 Task: Start in the project VentureTech the sprint 'Velocity Victory', with a duration of 1 week.
Action: Mouse moved to (89, 217)
Screenshot: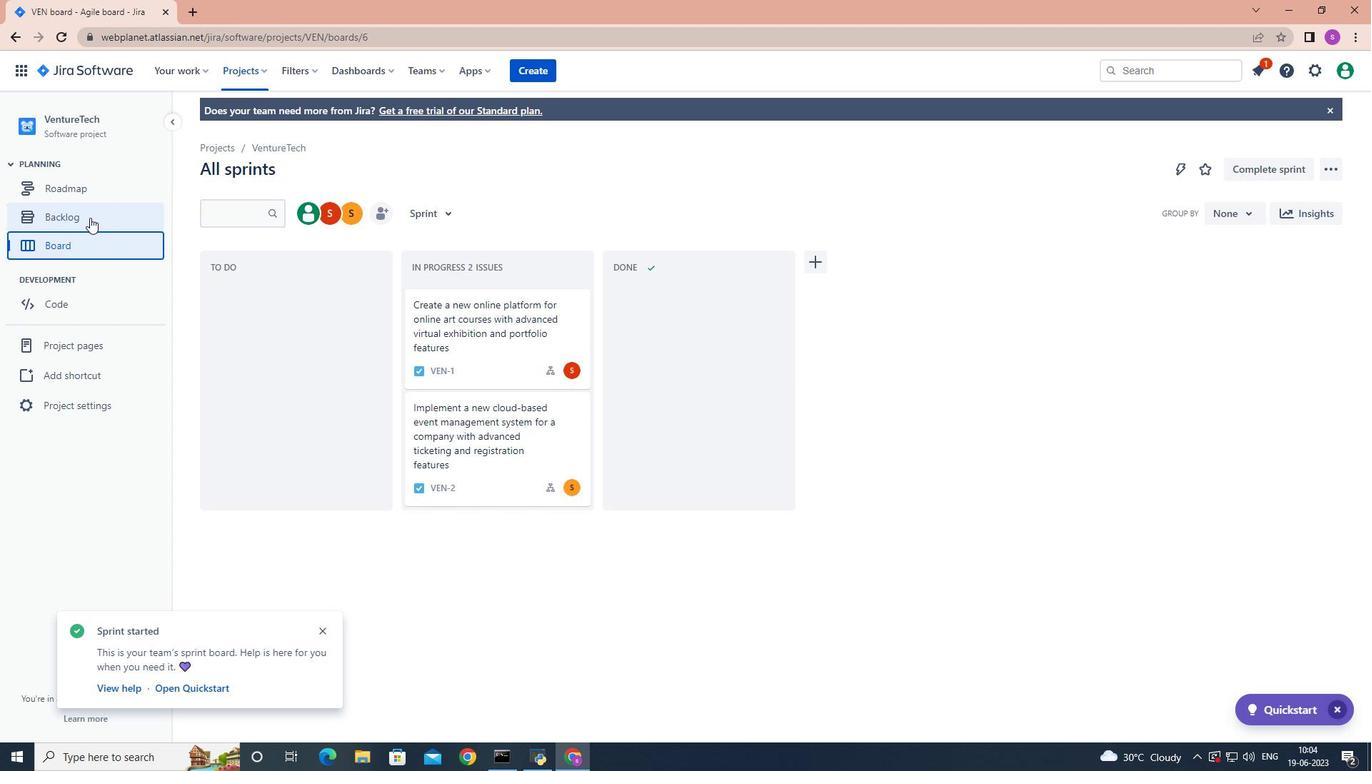 
Action: Mouse pressed left at (89, 217)
Screenshot: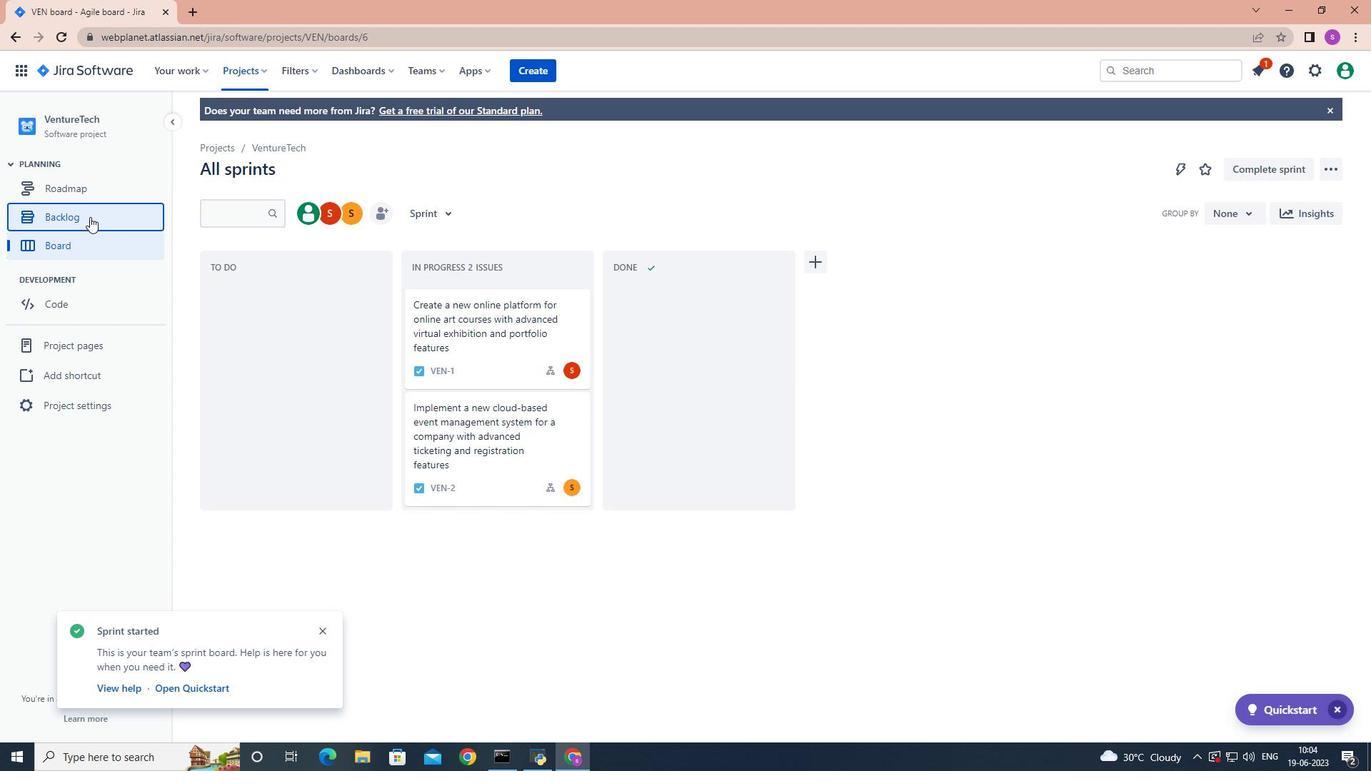 
Action: Mouse moved to (805, 567)
Screenshot: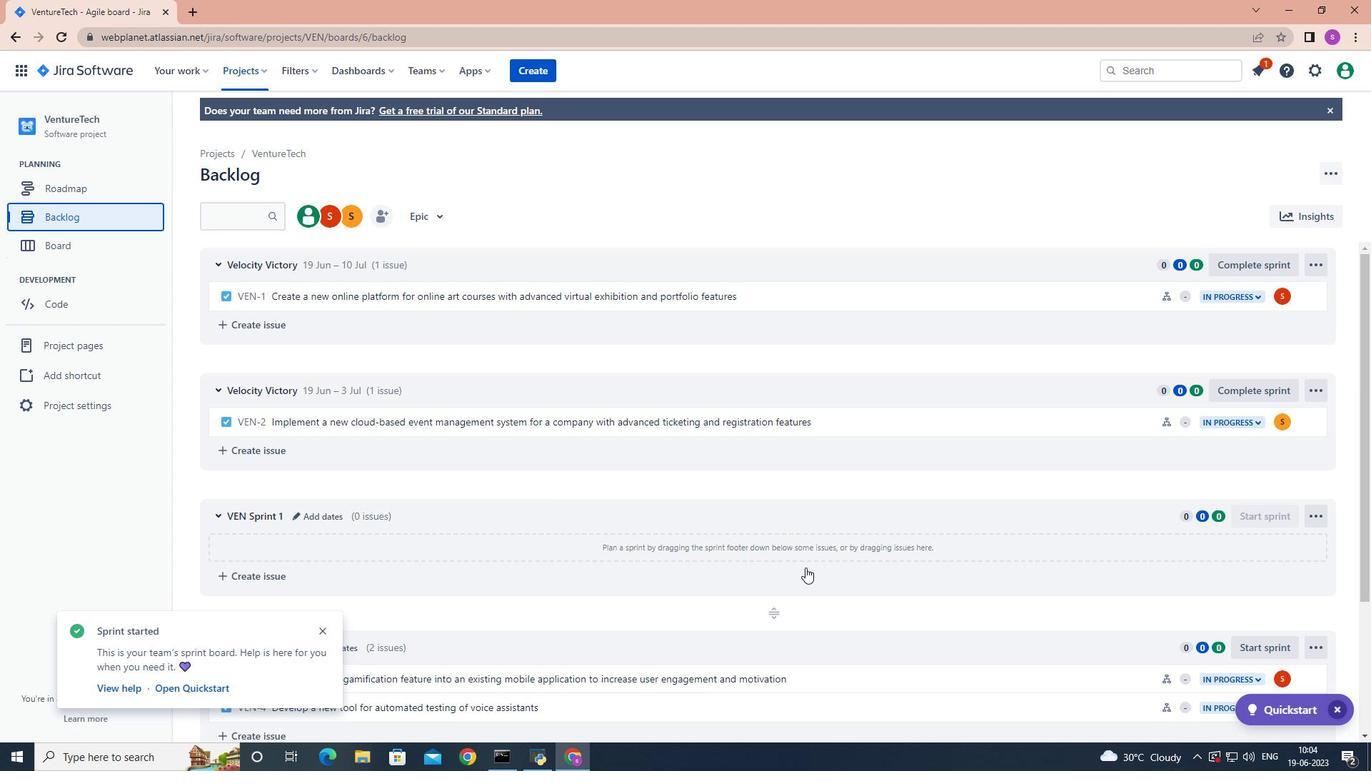 
Action: Mouse scrolled (805, 567) with delta (0, 0)
Screenshot: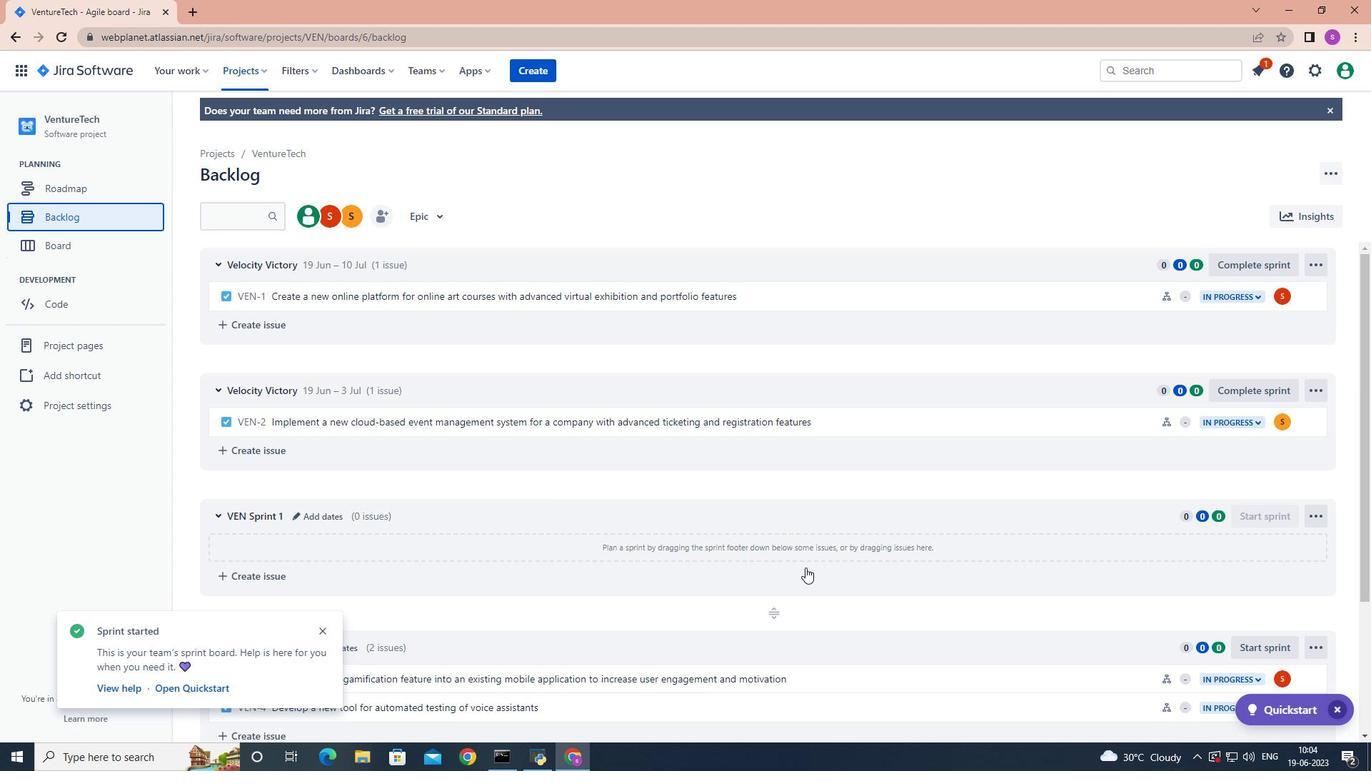 
Action: Mouse moved to (805, 567)
Screenshot: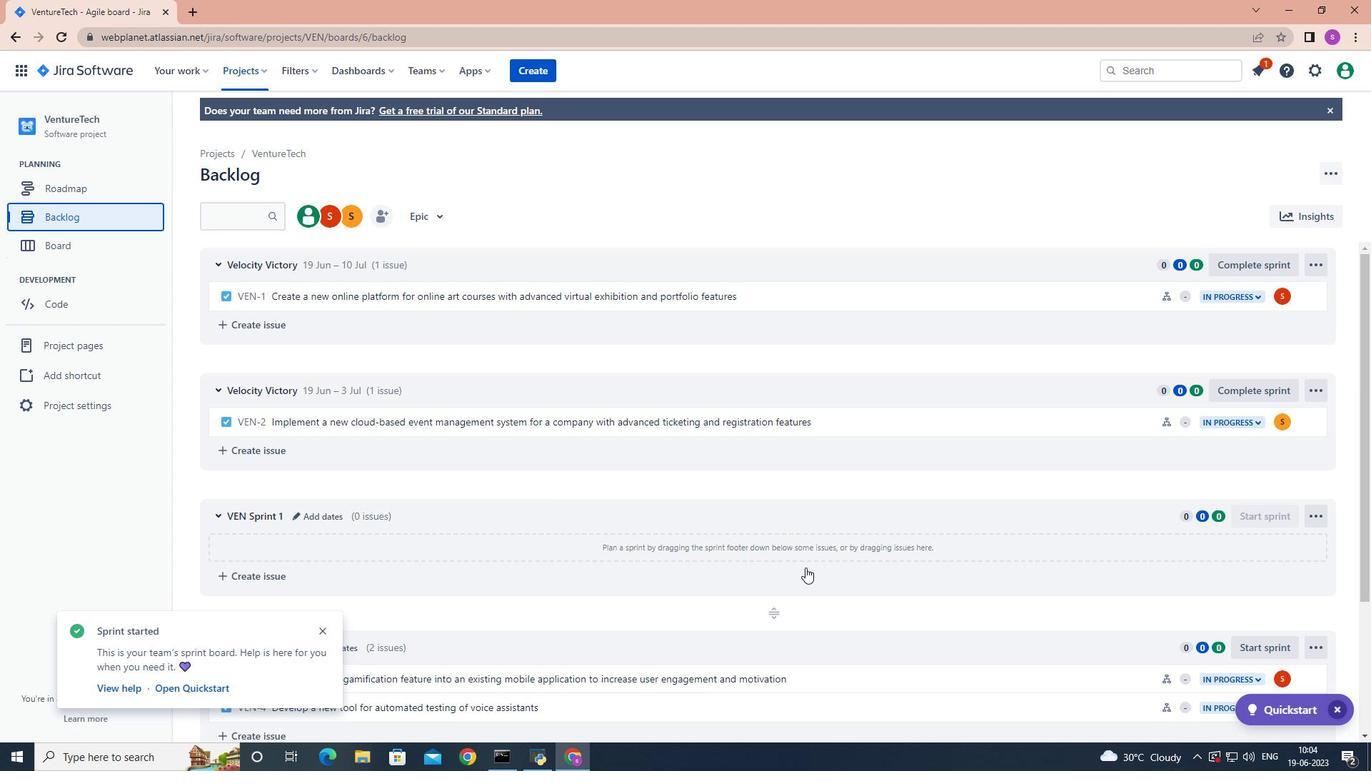 
Action: Mouse scrolled (805, 567) with delta (0, 0)
Screenshot: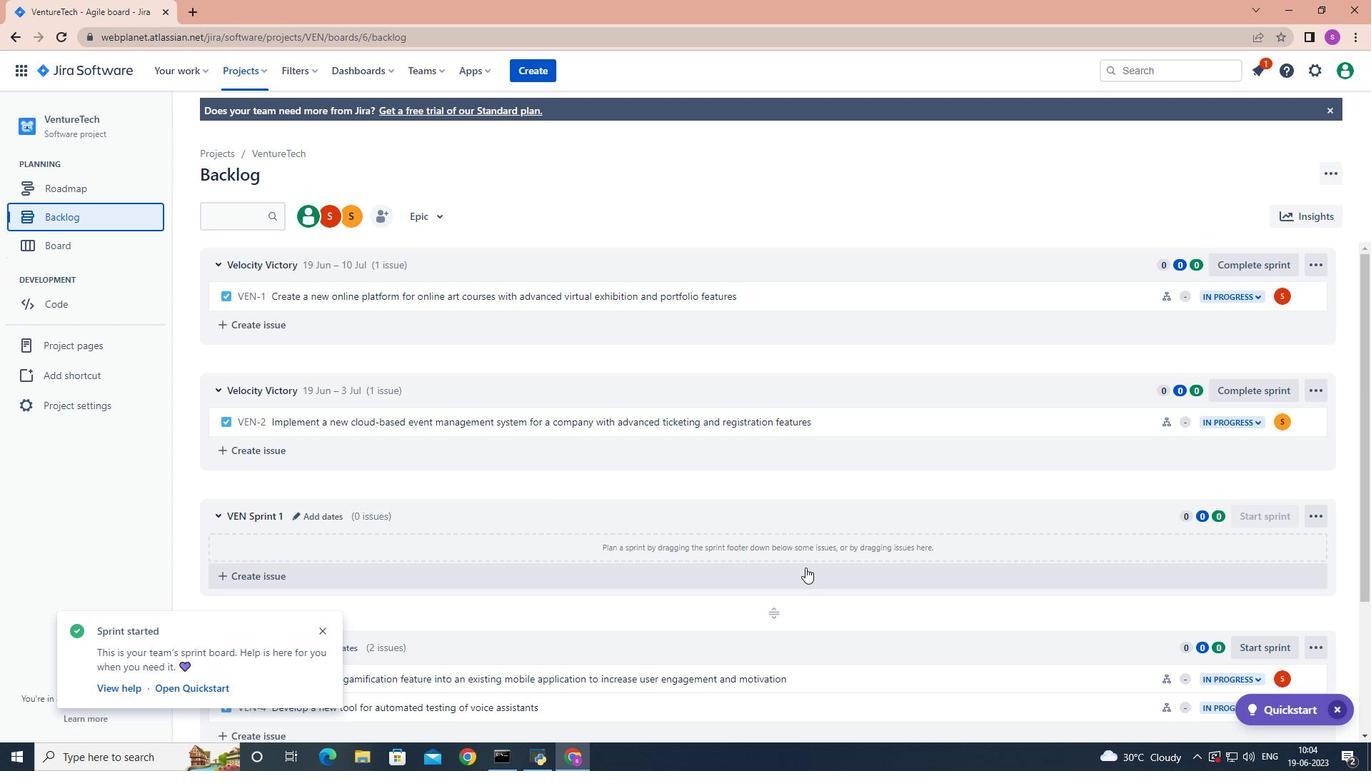 
Action: Mouse scrolled (805, 567) with delta (0, 0)
Screenshot: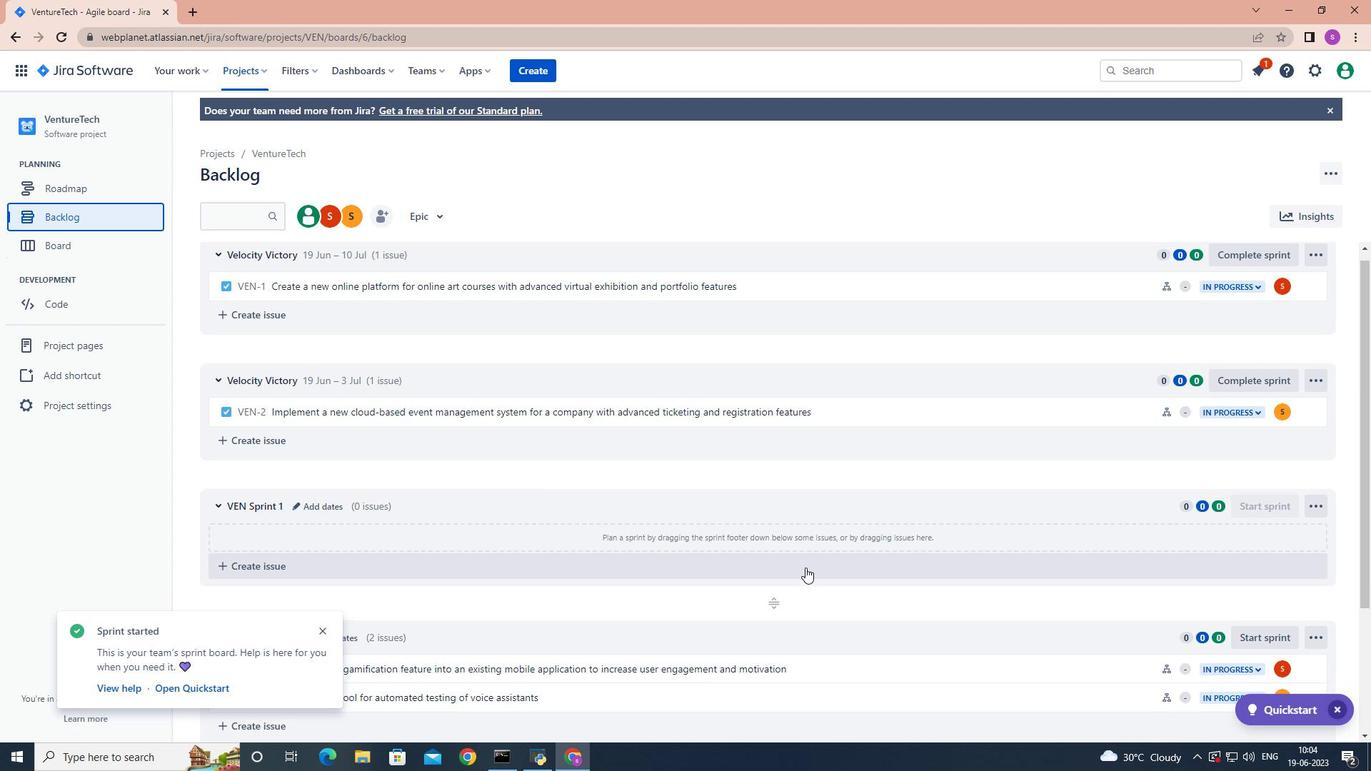 
Action: Mouse scrolled (805, 567) with delta (0, 0)
Screenshot: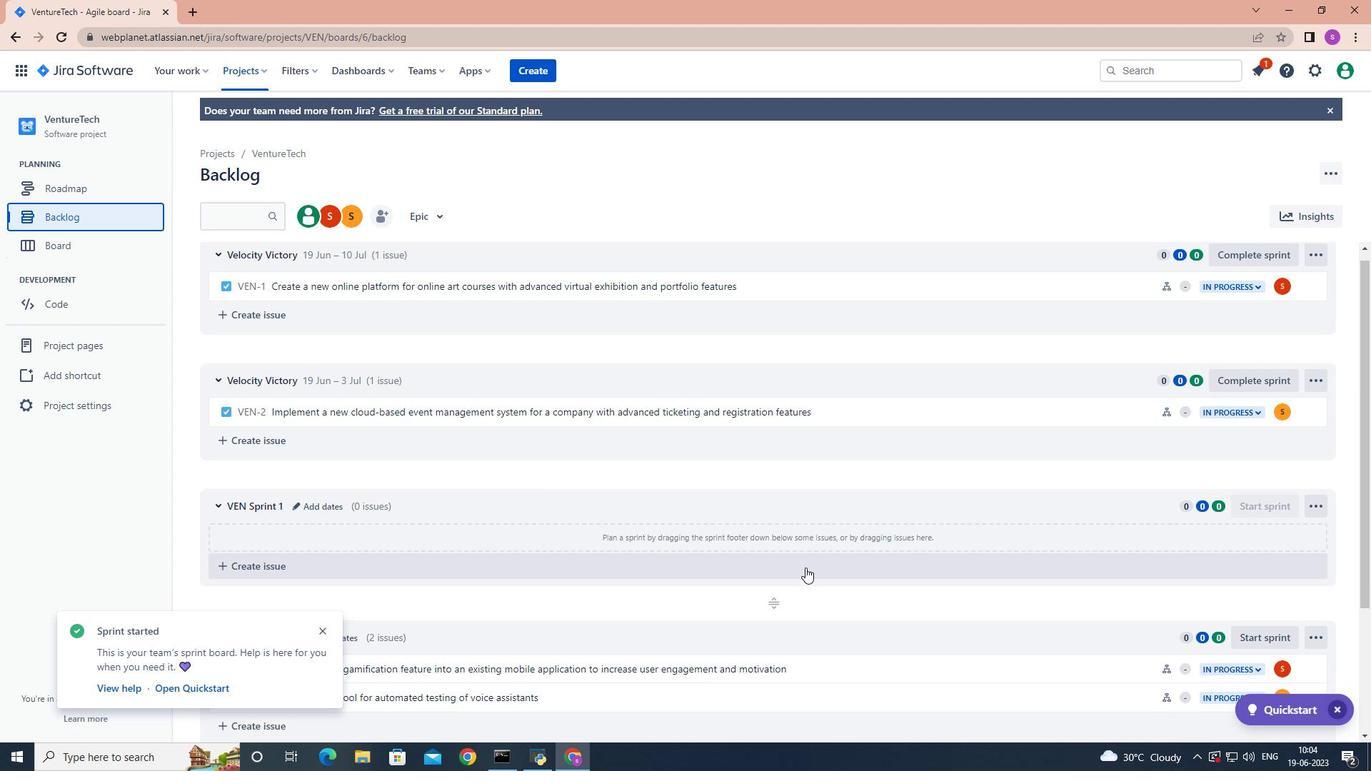 
Action: Mouse moved to (805, 569)
Screenshot: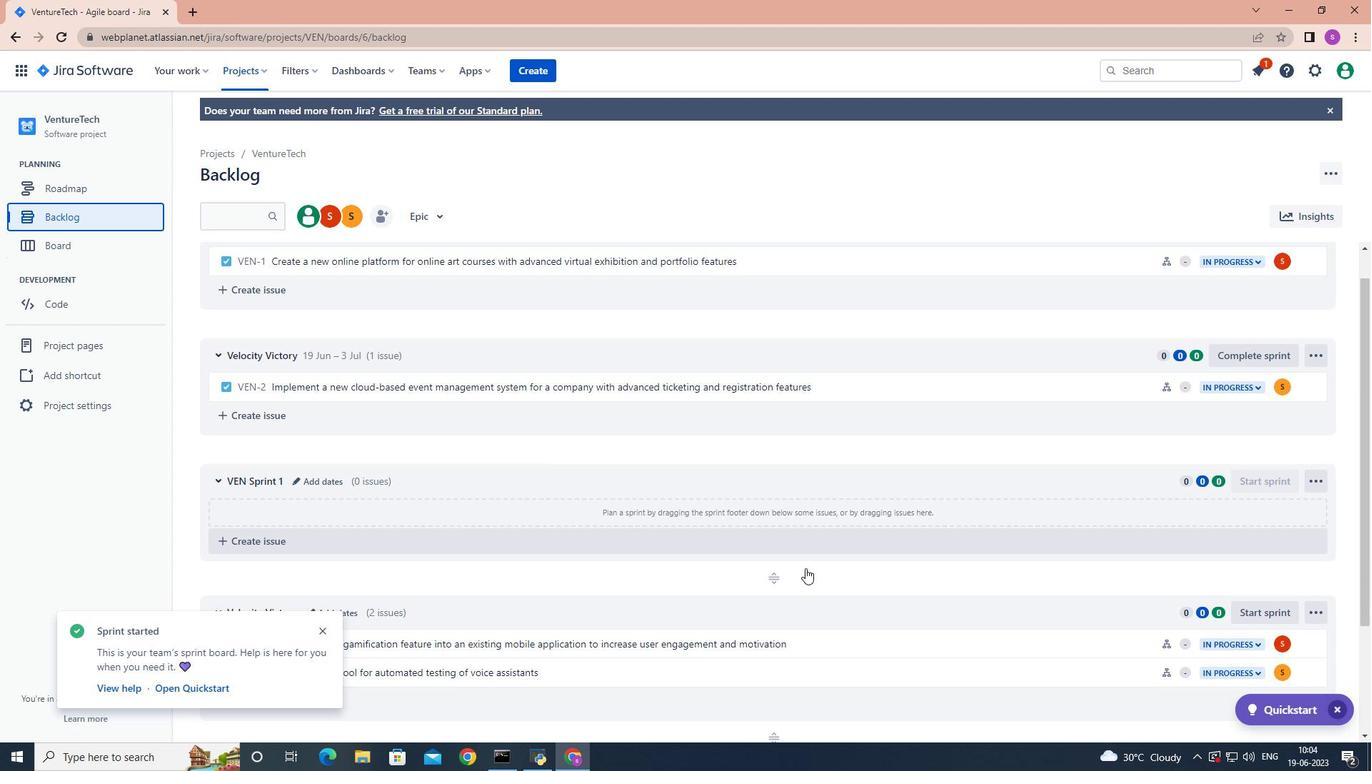 
Action: Mouse scrolled (805, 568) with delta (0, 0)
Screenshot: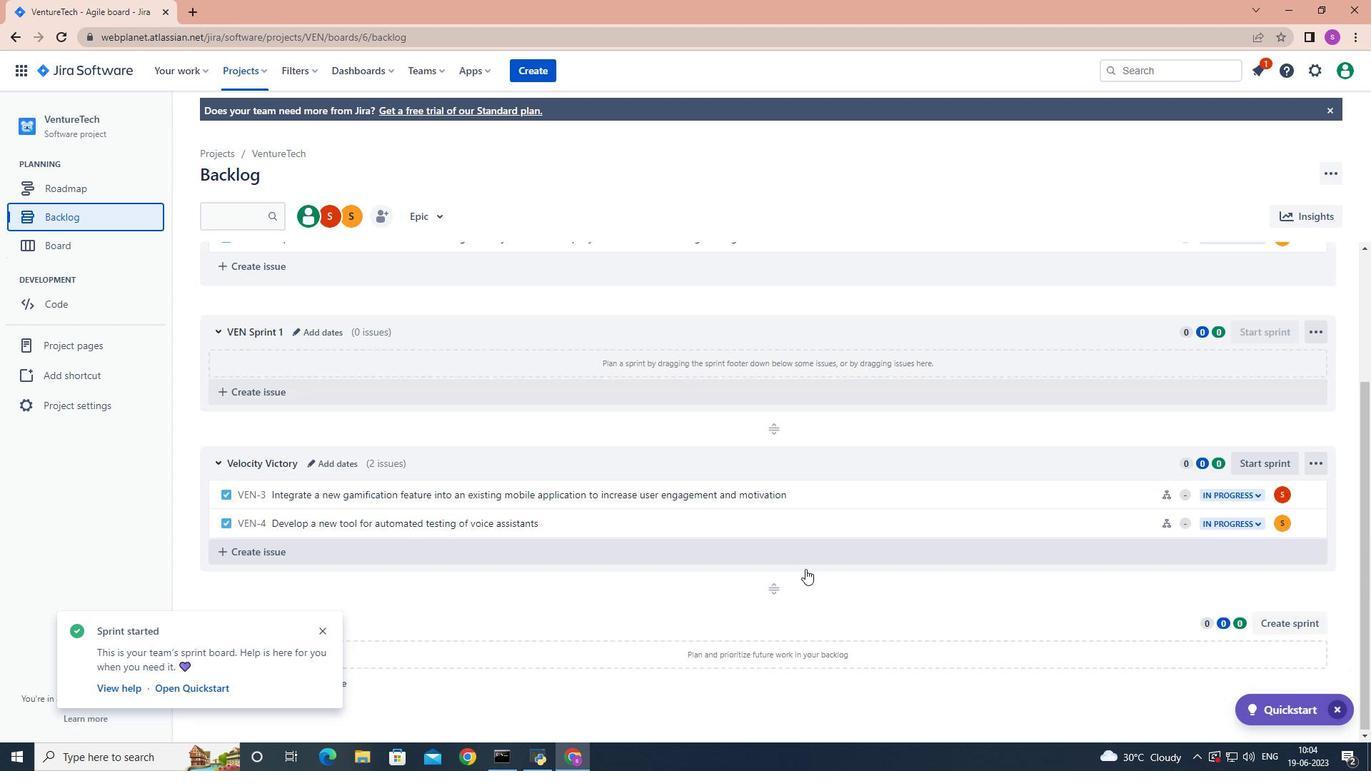
Action: Mouse moved to (1257, 462)
Screenshot: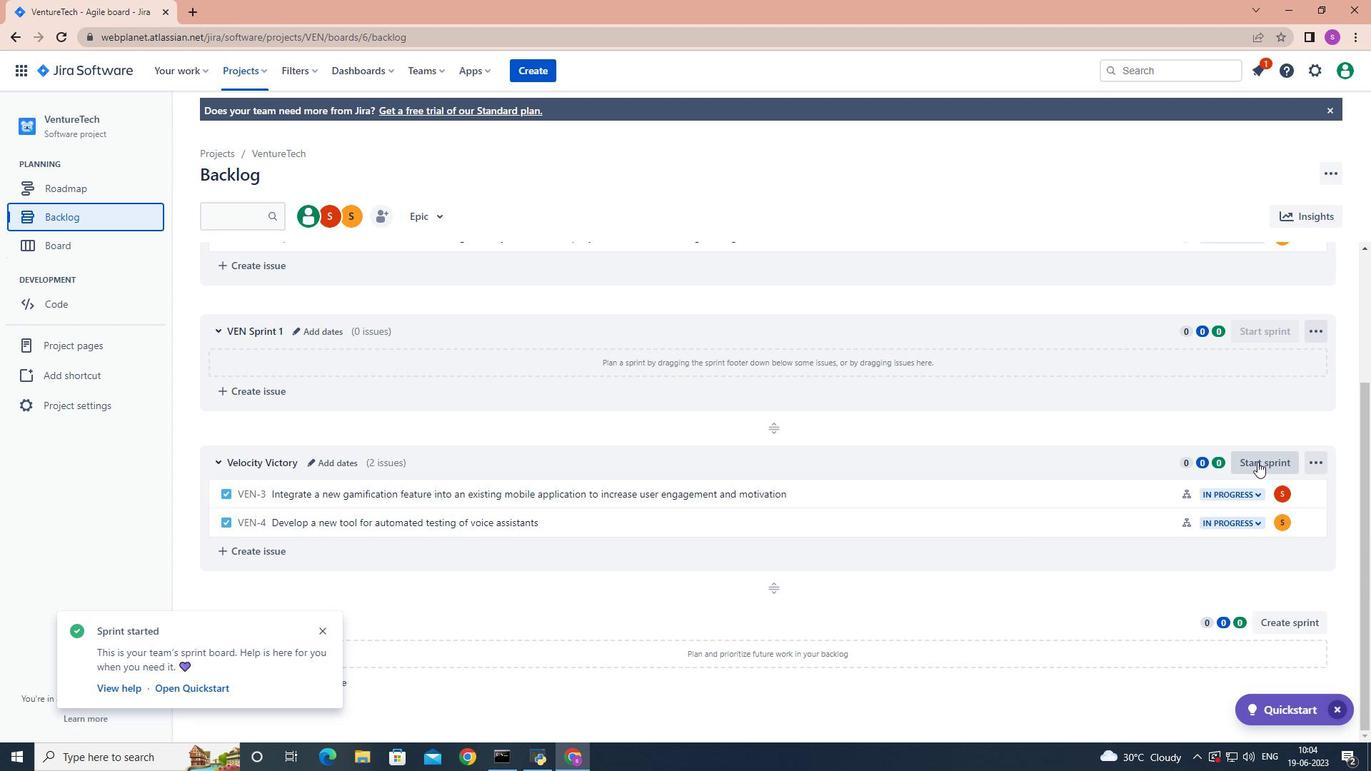 
Action: Mouse pressed left at (1257, 462)
Screenshot: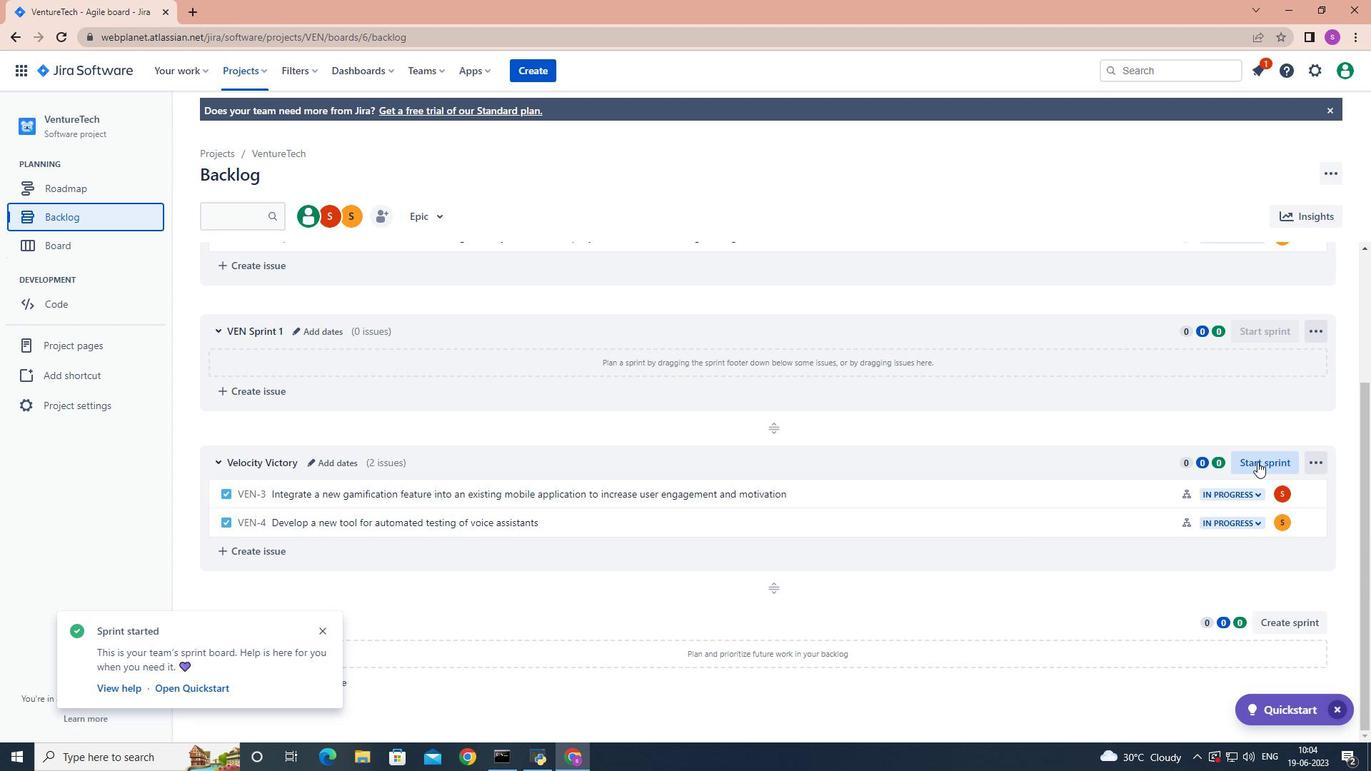
Action: Mouse moved to (649, 247)
Screenshot: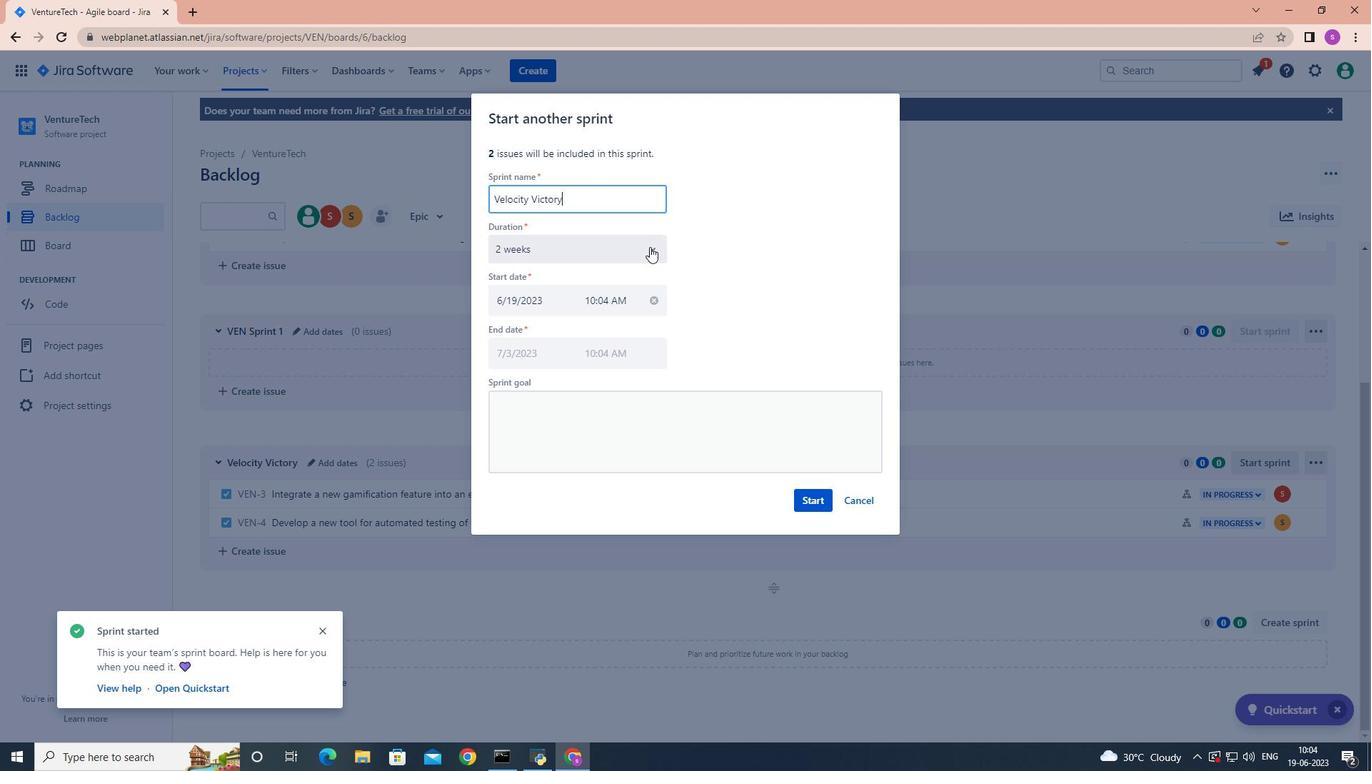 
Action: Mouse pressed left at (649, 247)
Screenshot: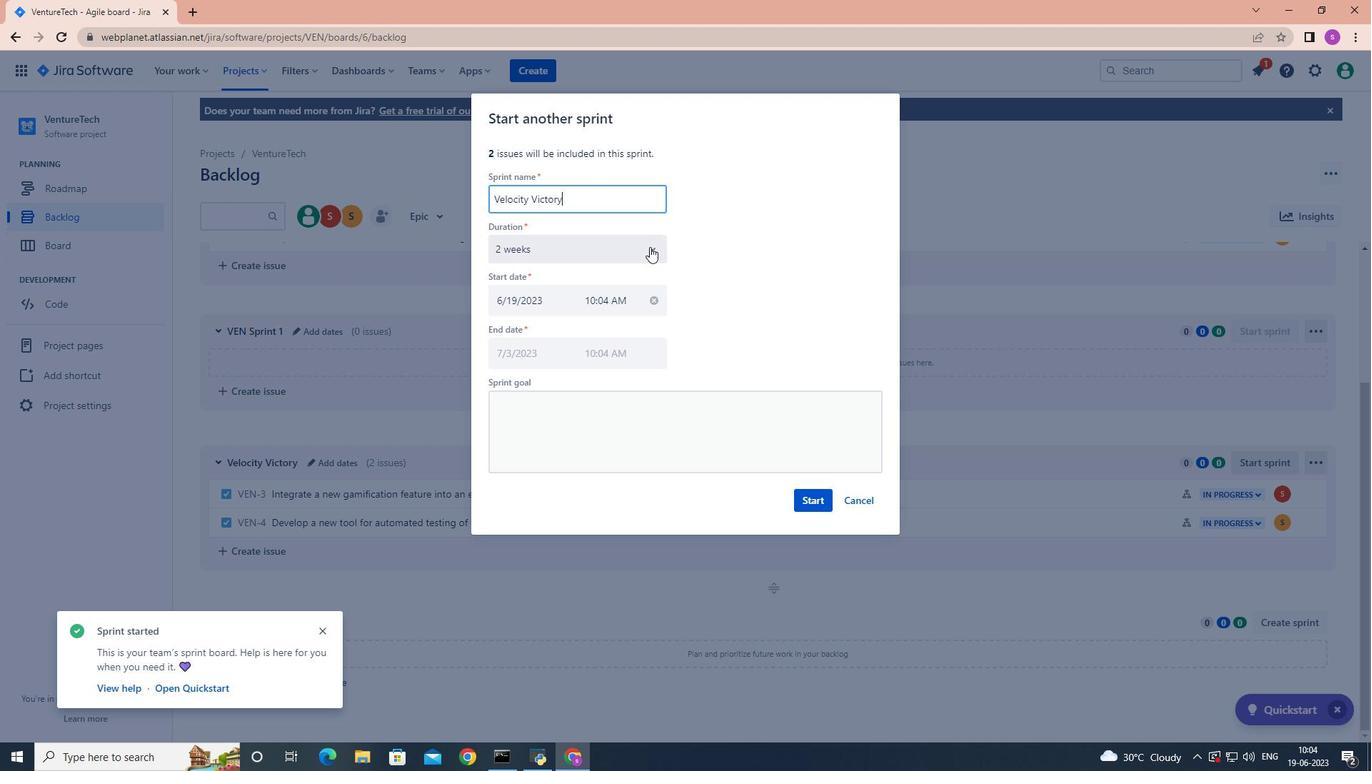 
Action: Mouse moved to (631, 287)
Screenshot: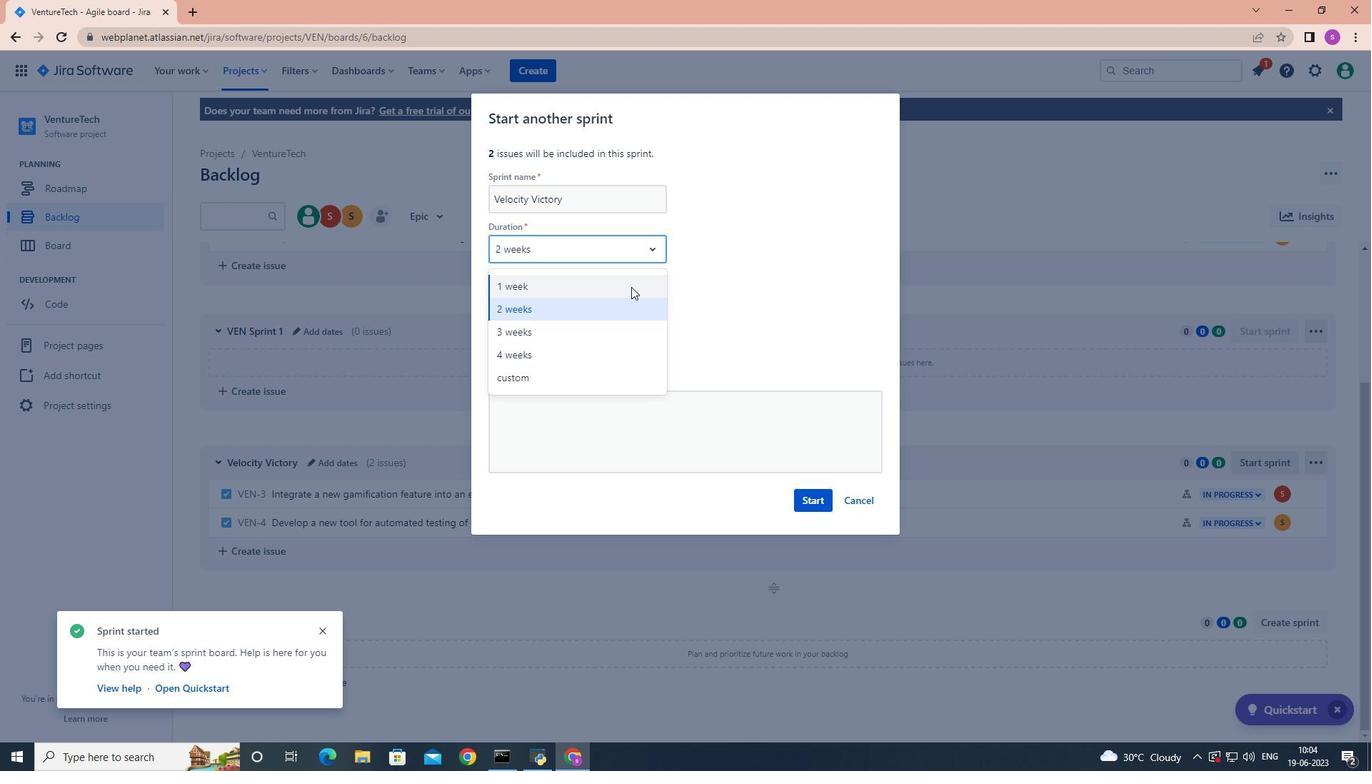 
Action: Mouse pressed left at (631, 287)
Screenshot: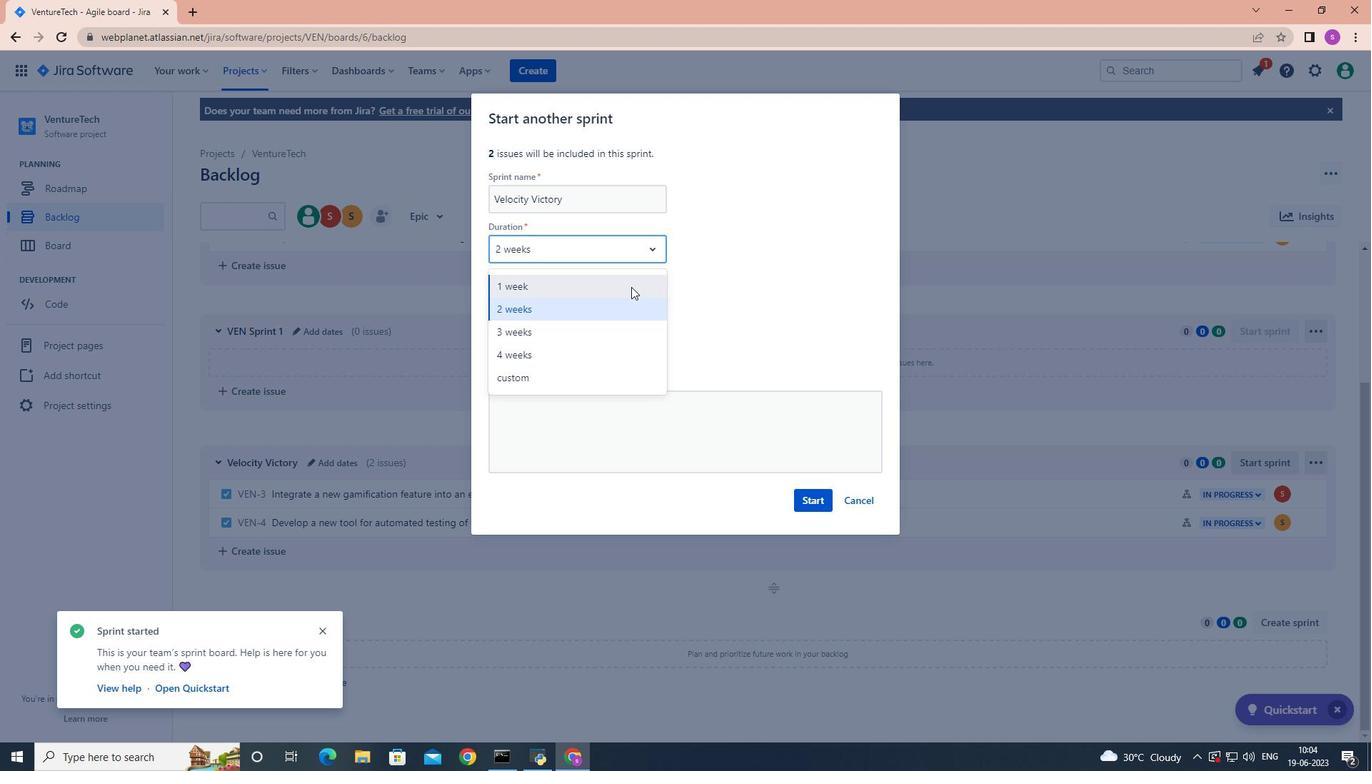 
Action: Mouse moved to (794, 492)
Screenshot: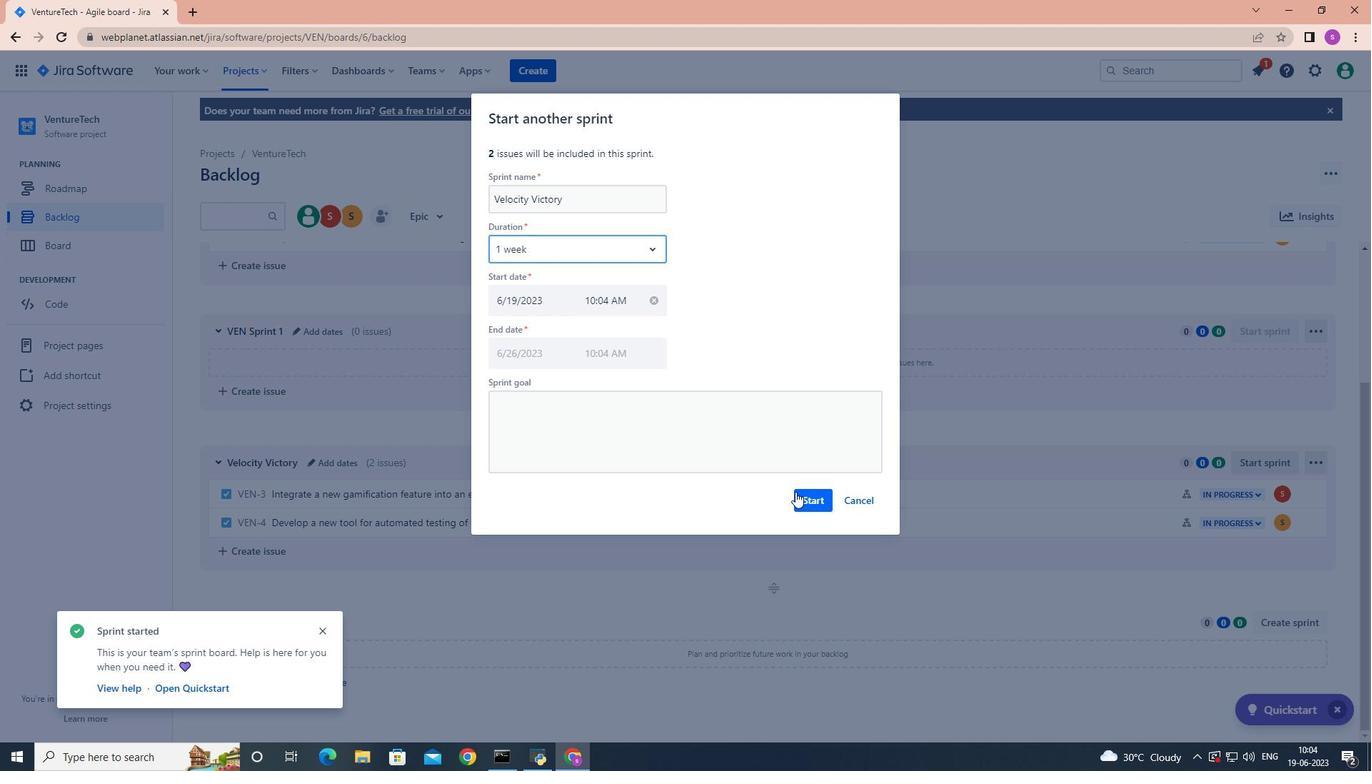 
Action: Mouse pressed left at (794, 492)
Screenshot: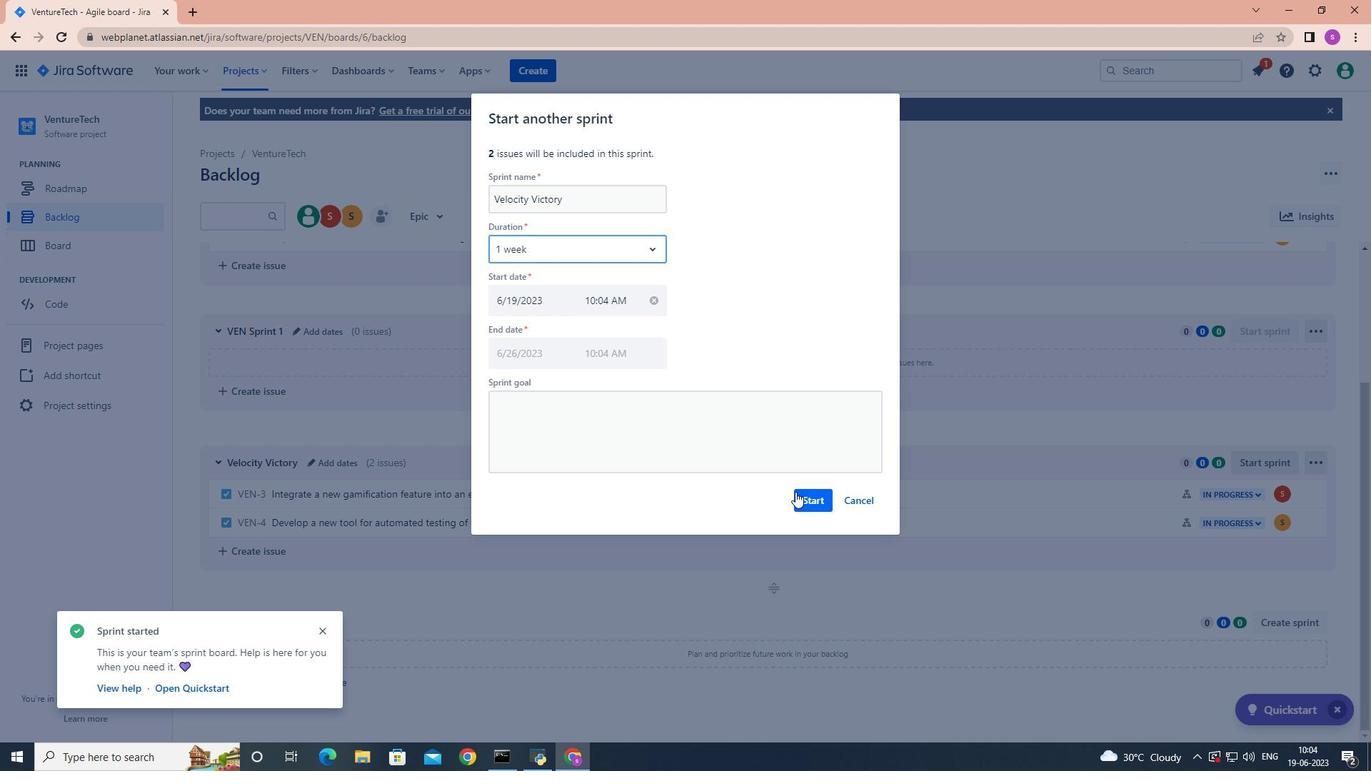 
Action: Mouse moved to (799, 492)
Screenshot: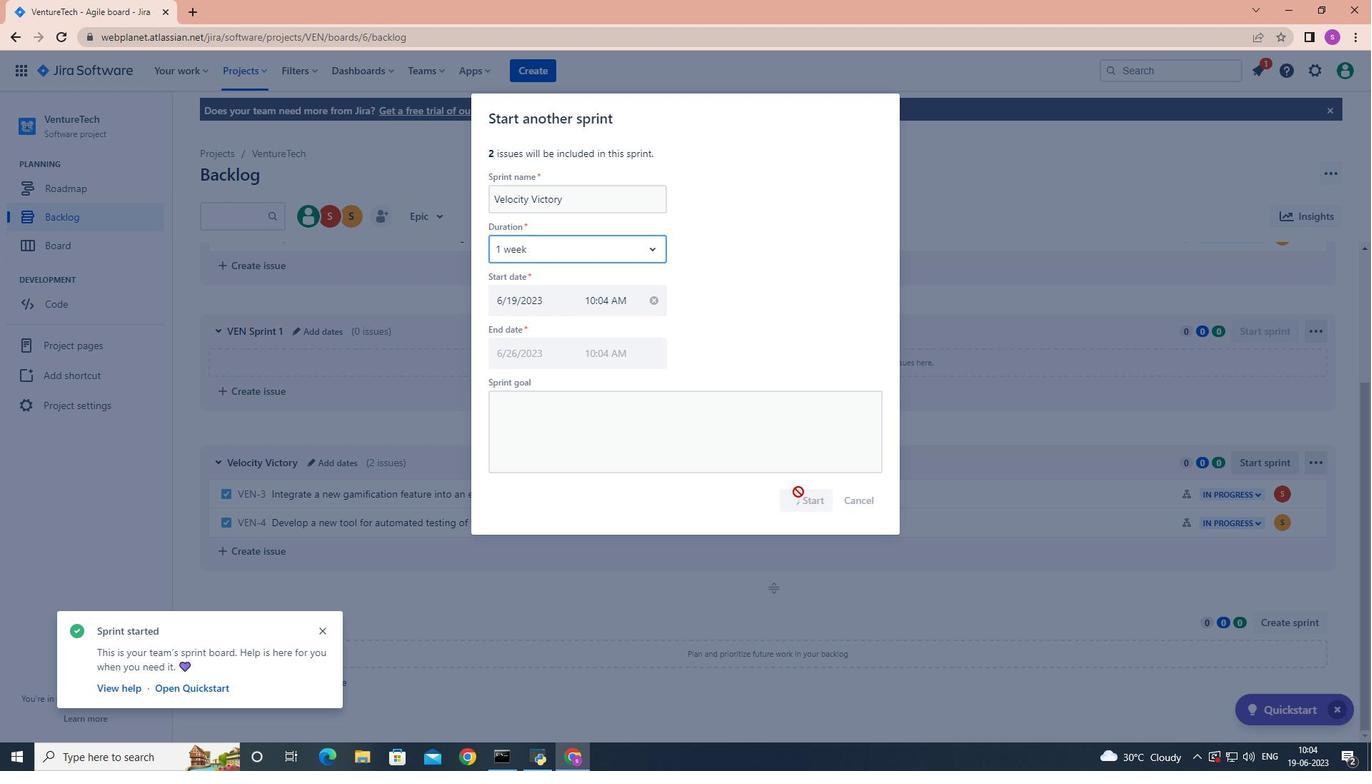 
